 Task: Provide the standings of the 2023 Victory Lane Racing Xfinity Series for the track "Road America".
Action: Mouse moved to (152, 322)
Screenshot: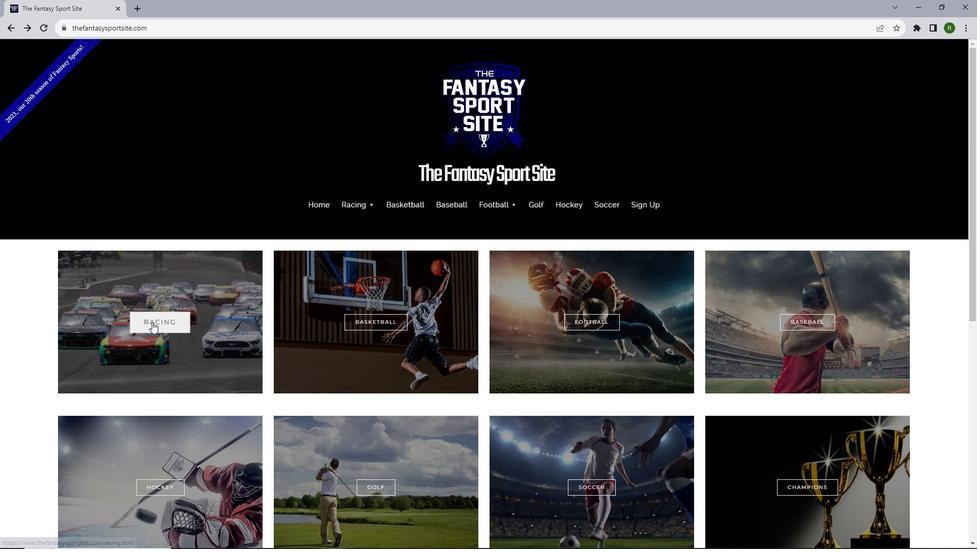 
Action: Mouse pressed left at (152, 322)
Screenshot: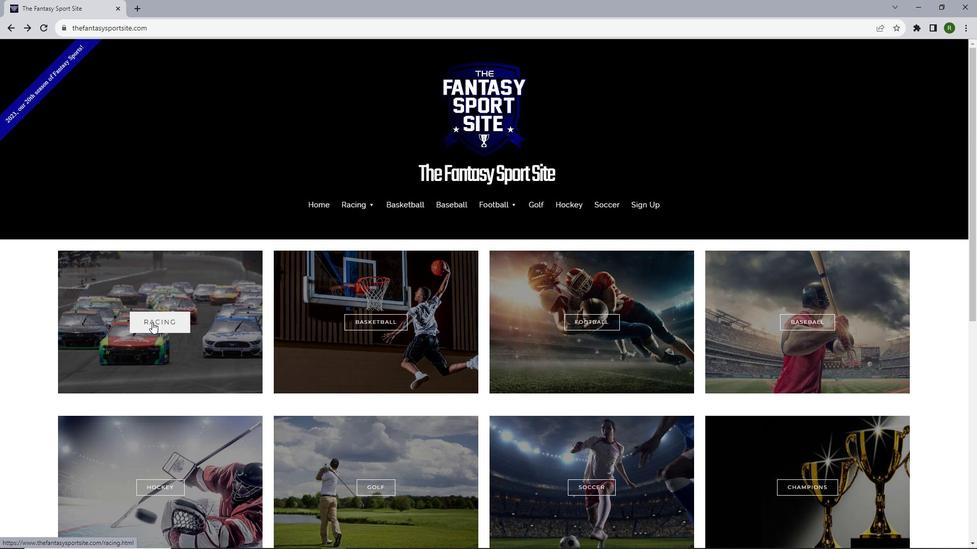 
Action: Mouse moved to (465, 450)
Screenshot: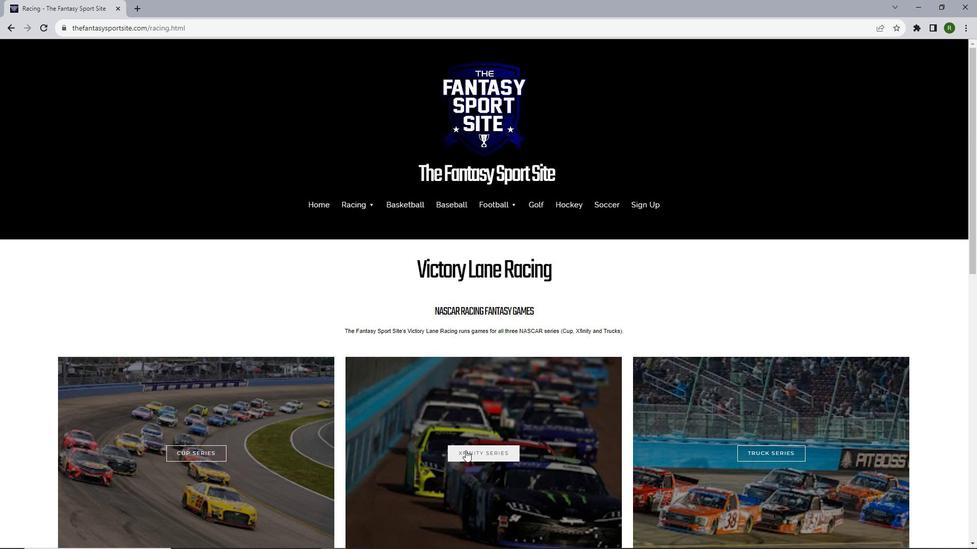 
Action: Mouse pressed left at (465, 450)
Screenshot: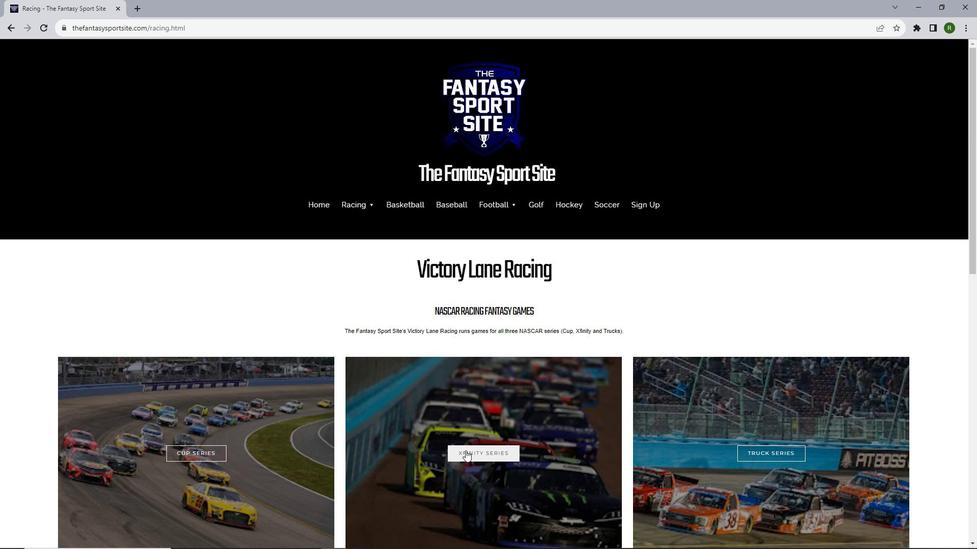 
Action: Mouse moved to (364, 235)
Screenshot: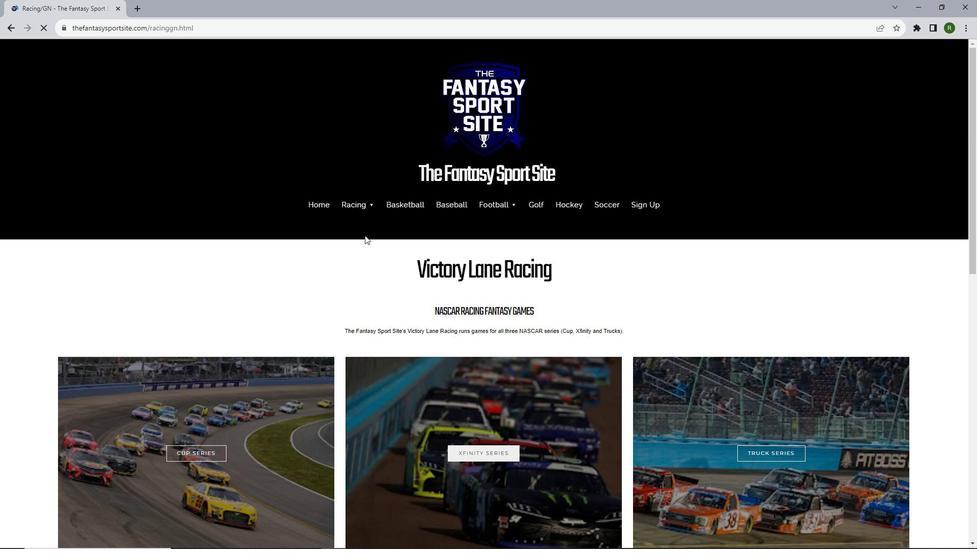
Action: Mouse scrolled (364, 235) with delta (0, 0)
Screenshot: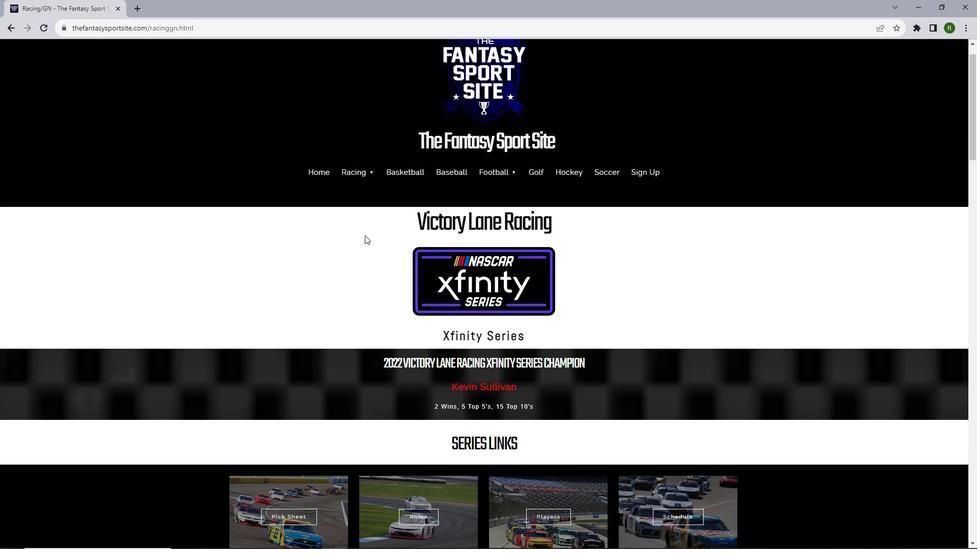 
Action: Mouse scrolled (364, 235) with delta (0, 0)
Screenshot: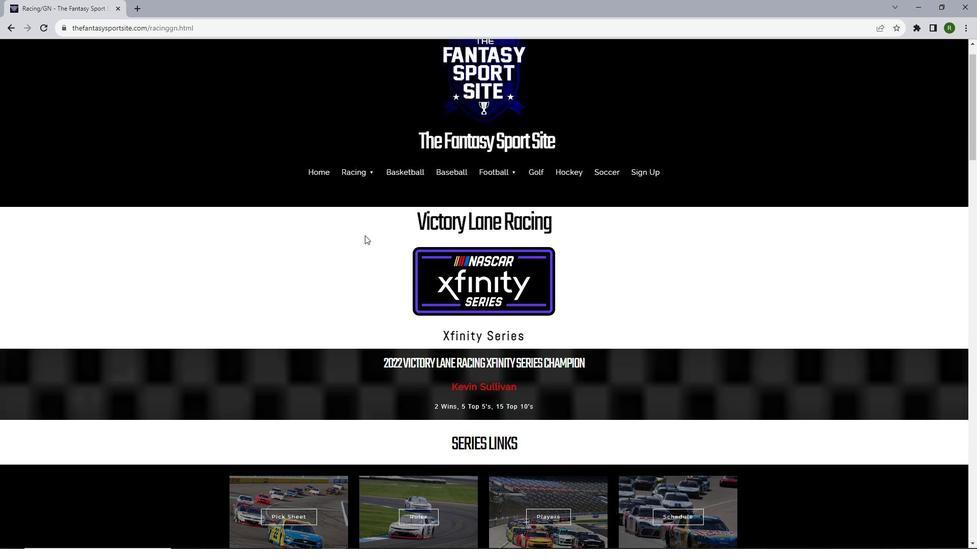 
Action: Mouse scrolled (364, 235) with delta (0, 0)
Screenshot: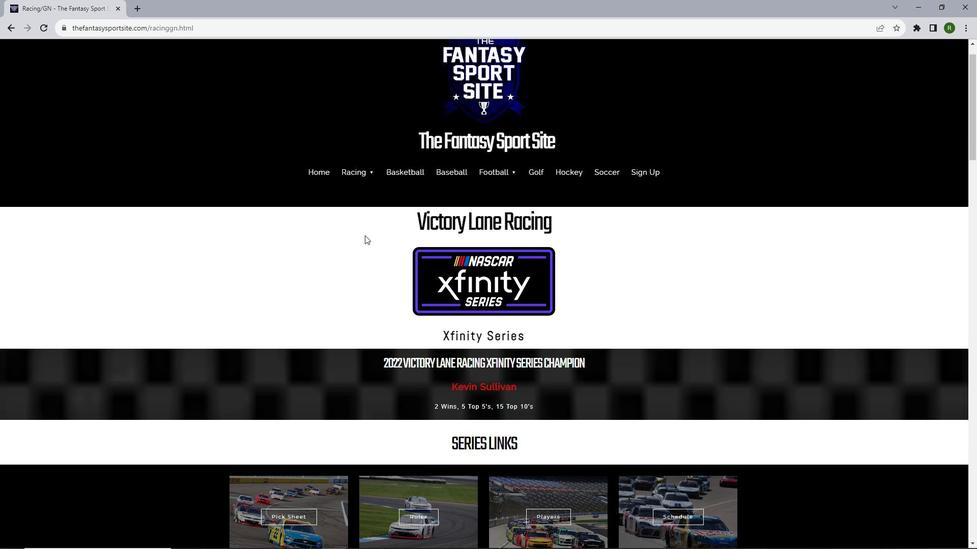 
Action: Mouse scrolled (364, 235) with delta (0, 0)
Screenshot: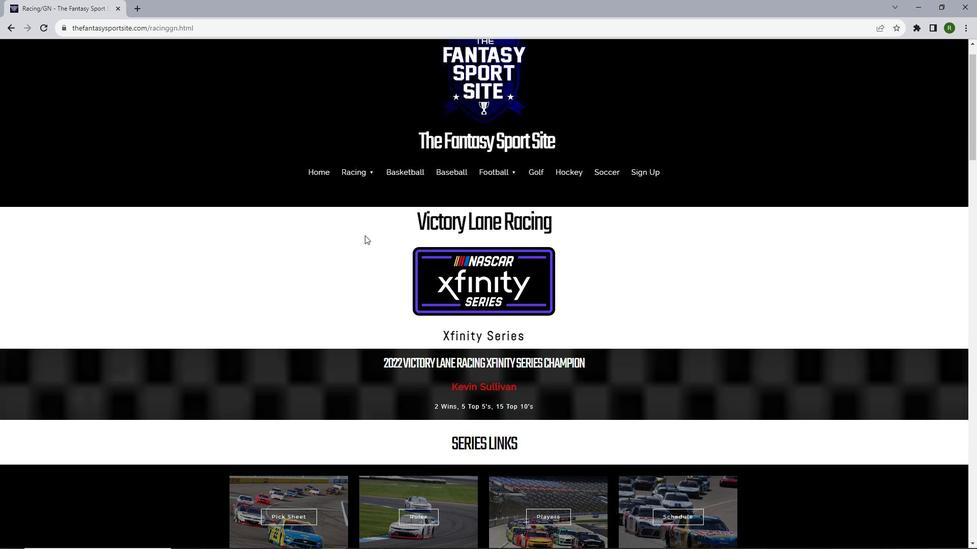 
Action: Mouse moved to (551, 440)
Screenshot: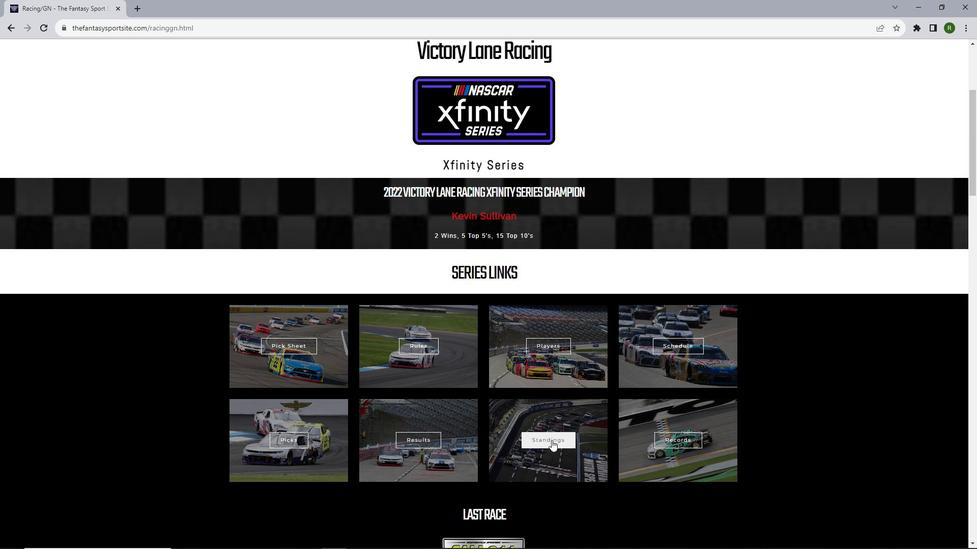 
Action: Mouse pressed left at (551, 440)
Screenshot: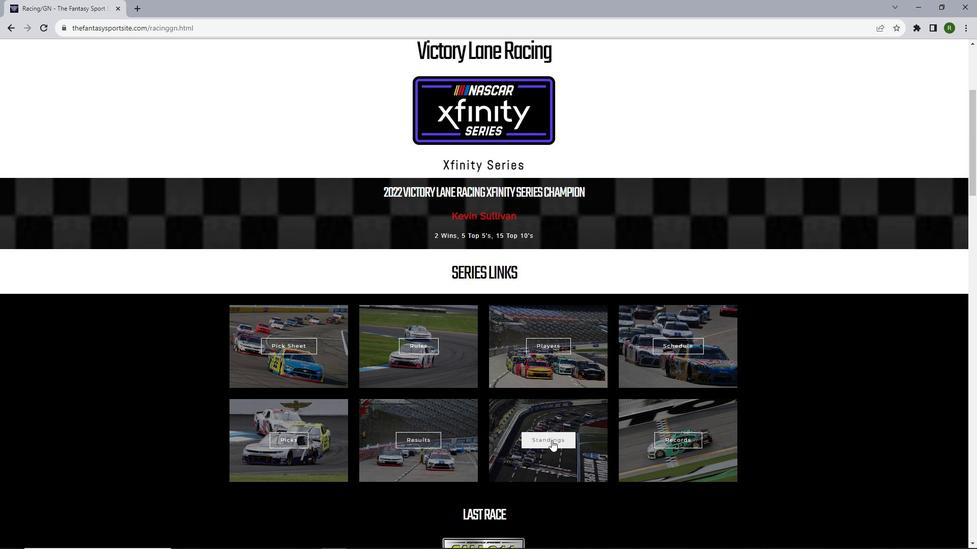 
Action: Mouse moved to (417, 216)
Screenshot: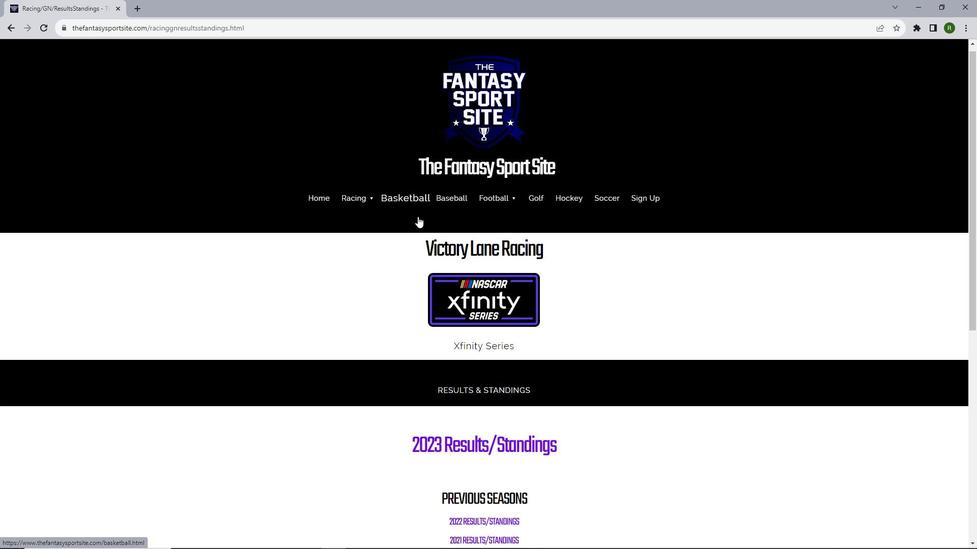 
Action: Mouse scrolled (417, 216) with delta (0, 0)
Screenshot: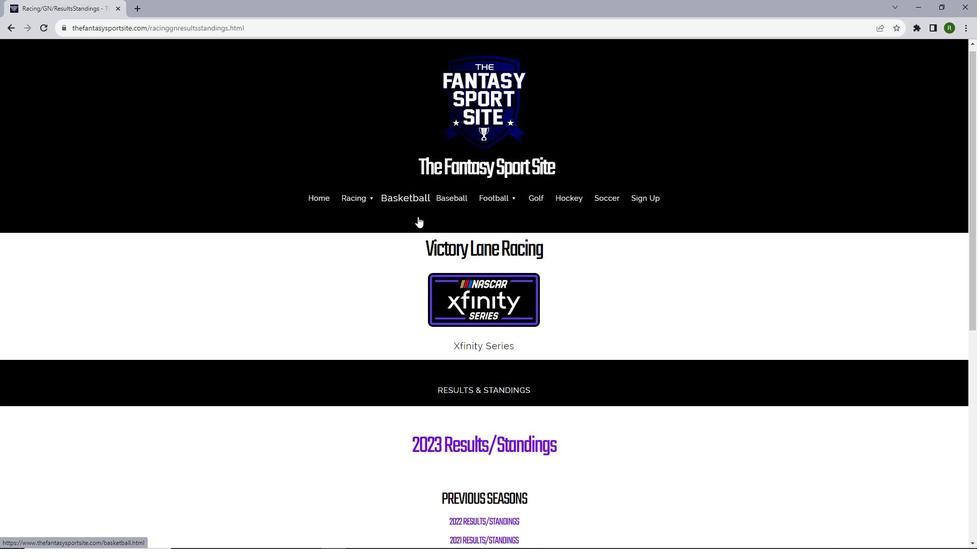 
Action: Mouse scrolled (417, 216) with delta (0, 0)
Screenshot: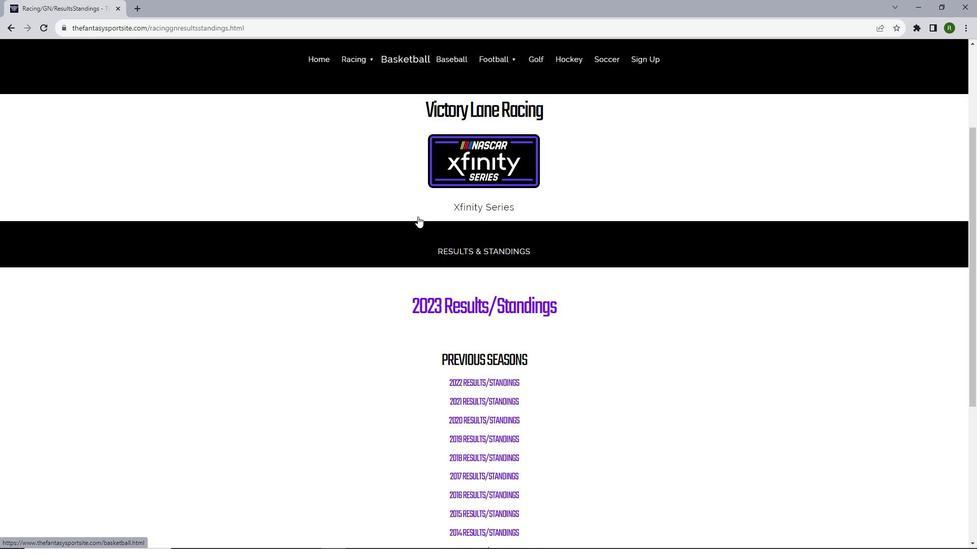 
Action: Mouse scrolled (417, 216) with delta (0, 0)
Screenshot: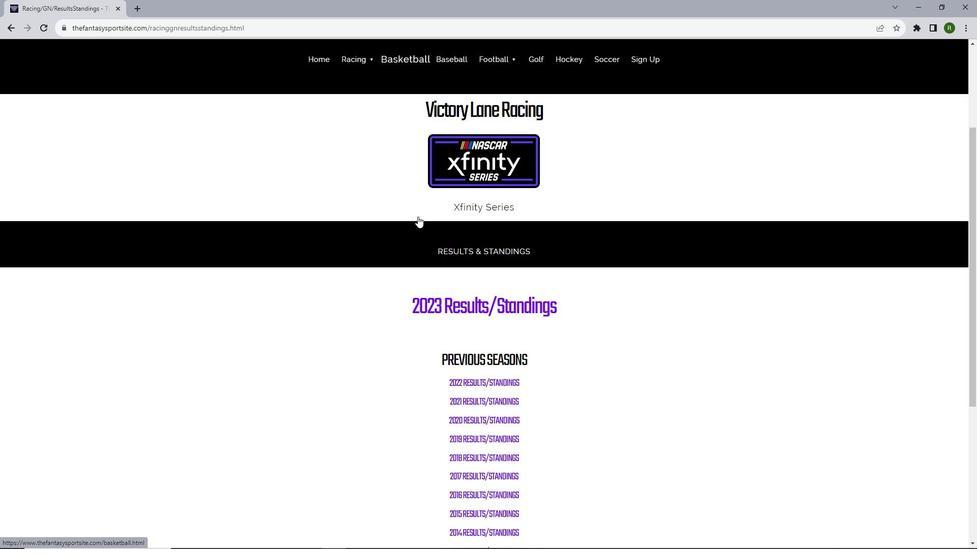 
Action: Mouse moved to (481, 304)
Screenshot: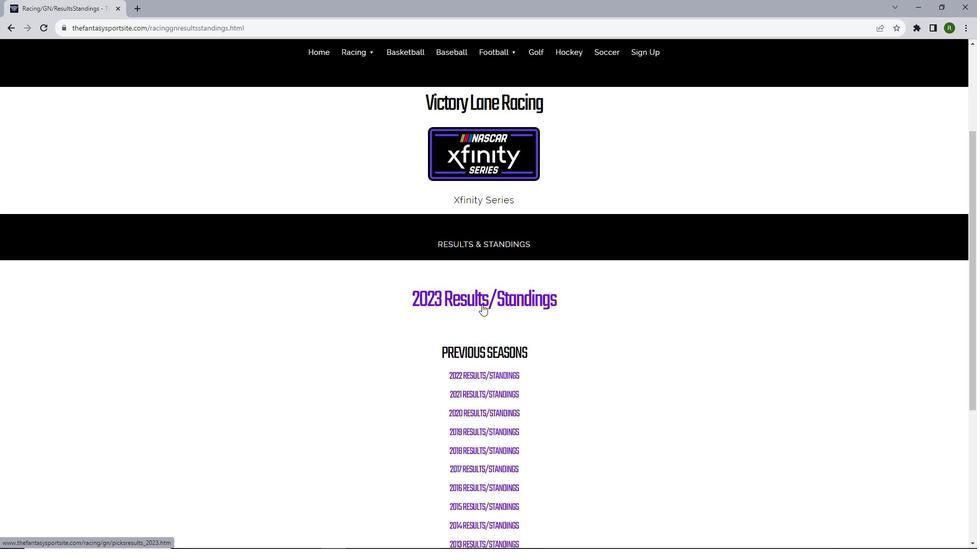
Action: Mouse pressed left at (481, 304)
Screenshot: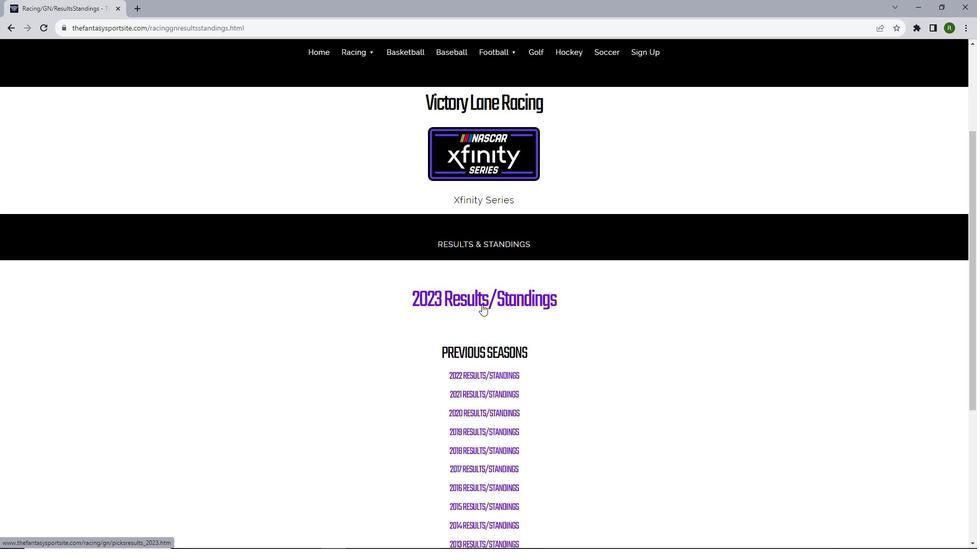 
Action: Mouse moved to (445, 223)
Screenshot: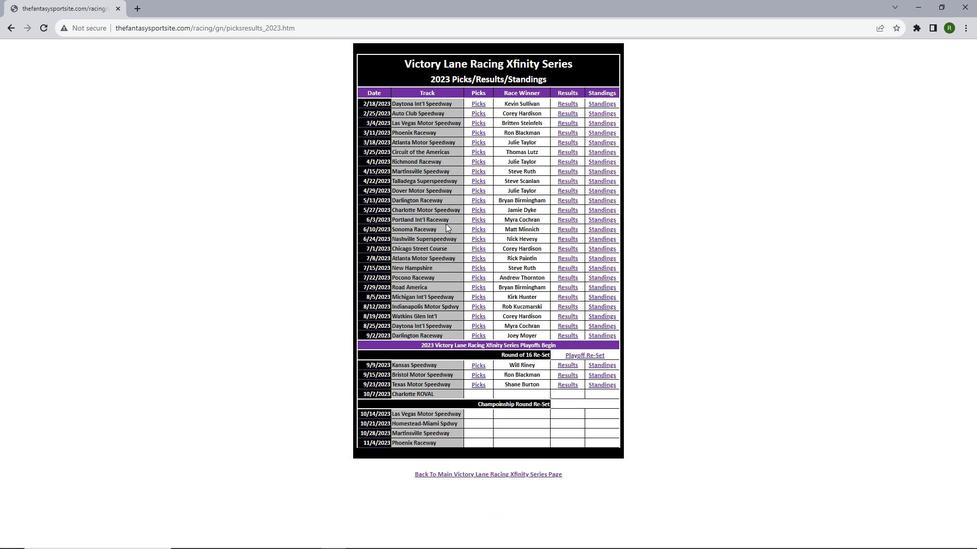 
Action: Mouse scrolled (445, 223) with delta (0, 0)
Screenshot: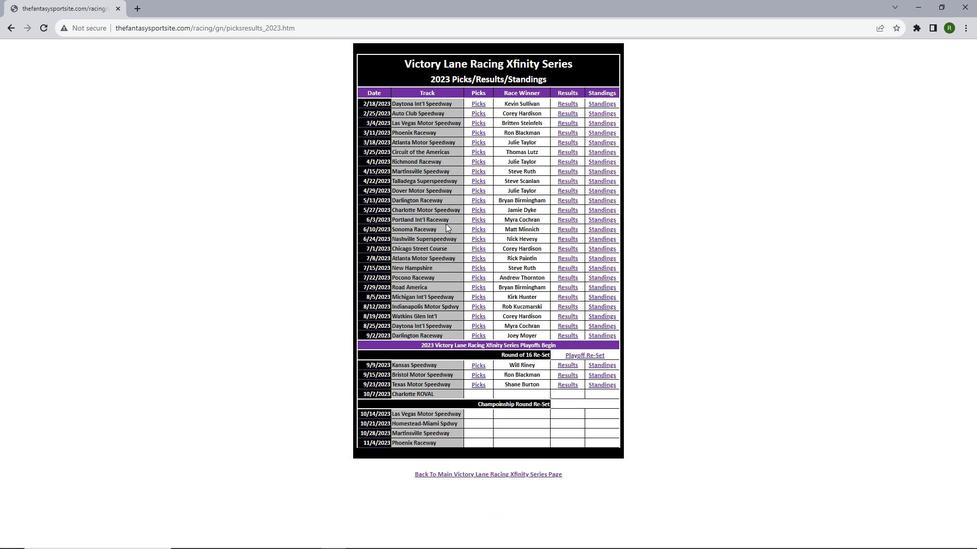 
Action: Mouse scrolled (445, 223) with delta (0, 0)
Screenshot: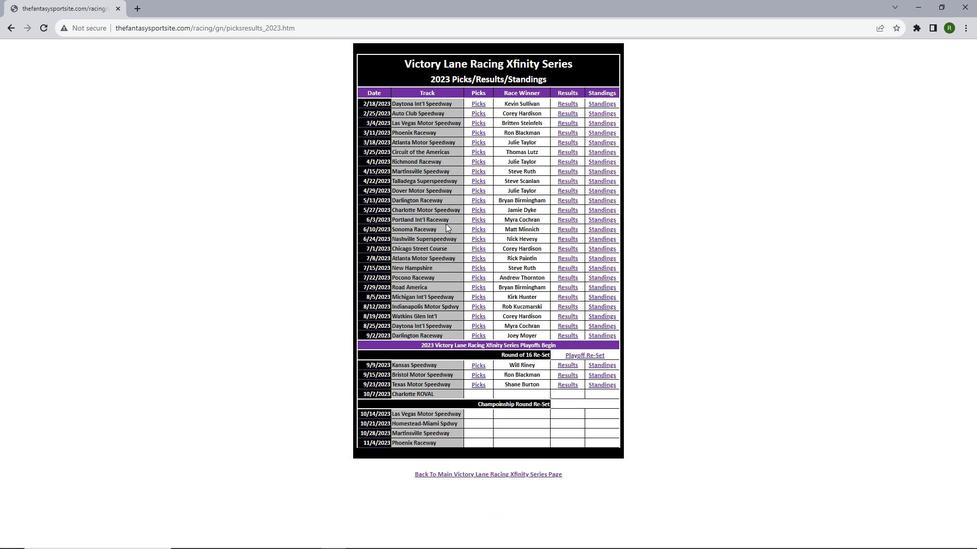 
Action: Mouse moved to (607, 283)
Screenshot: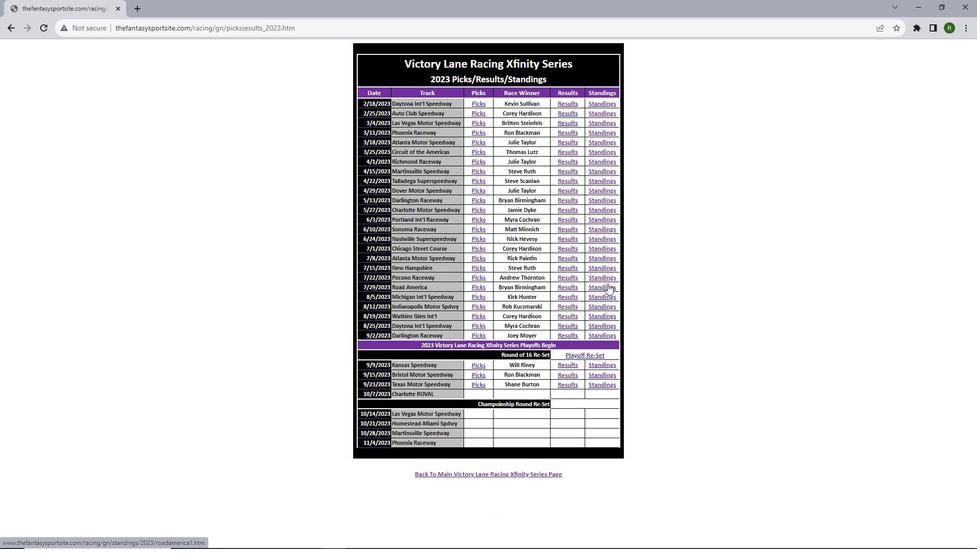 
Action: Mouse pressed left at (607, 283)
Screenshot: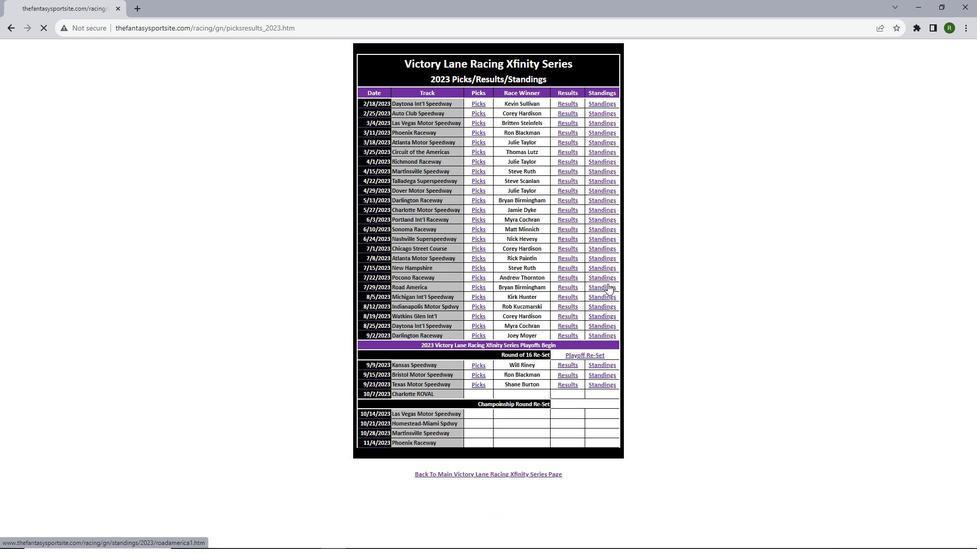 
Action: Mouse moved to (476, 211)
Screenshot: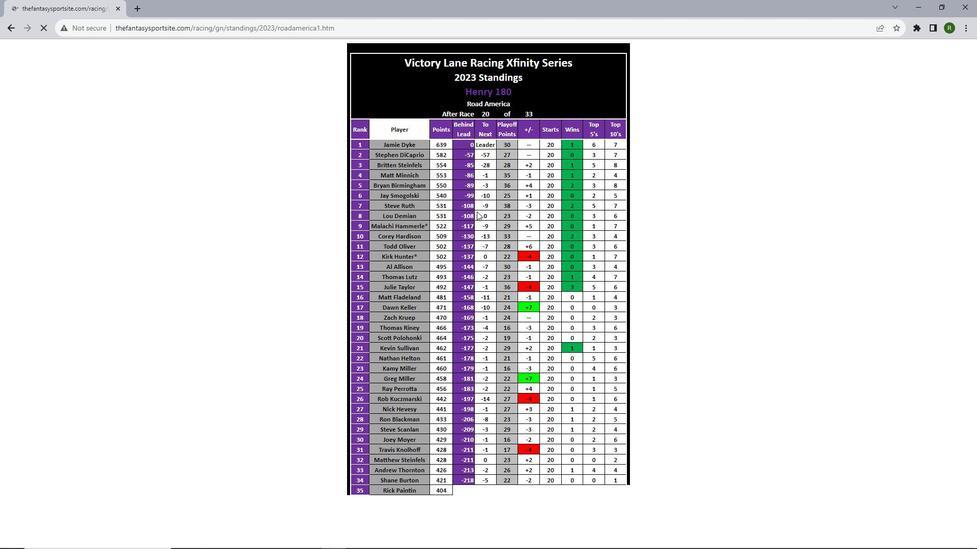 
Action: Mouse scrolled (476, 211) with delta (0, 0)
Screenshot: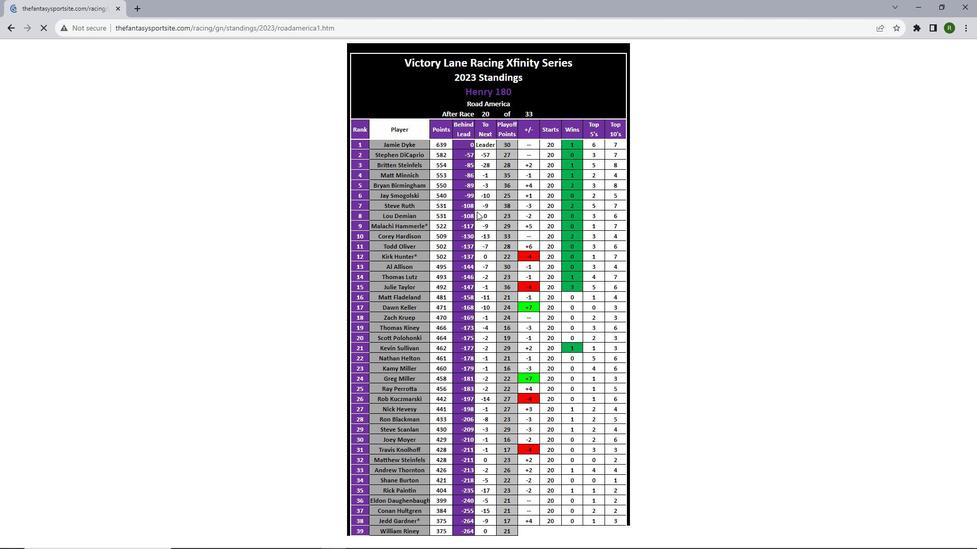 
Action: Mouse scrolled (476, 211) with delta (0, 0)
Screenshot: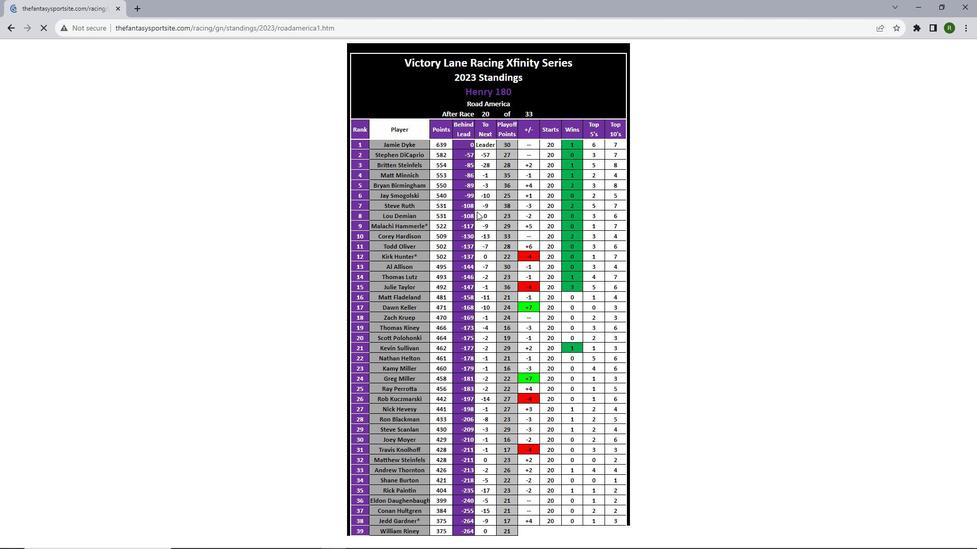 
Action: Mouse scrolled (476, 211) with delta (0, 0)
Screenshot: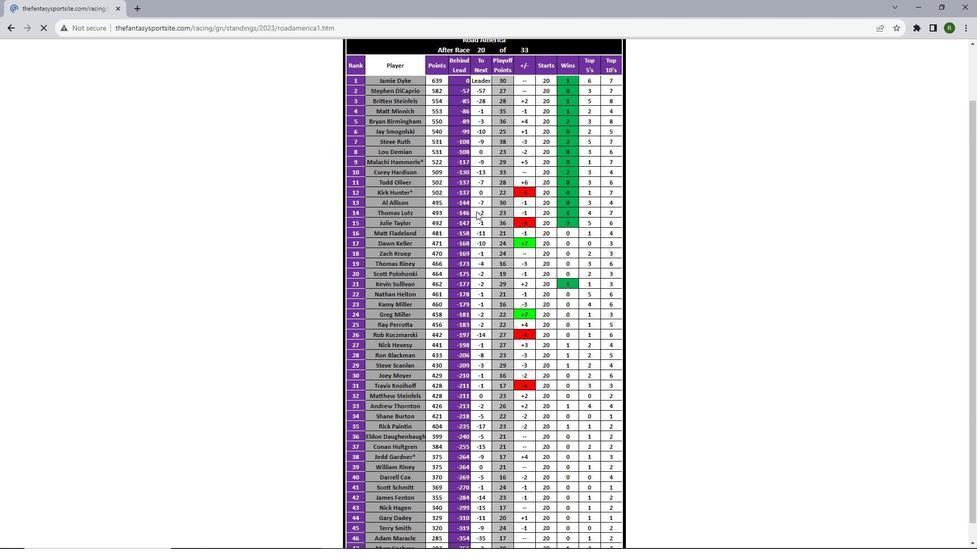 
Action: Mouse scrolled (476, 211) with delta (0, 0)
Screenshot: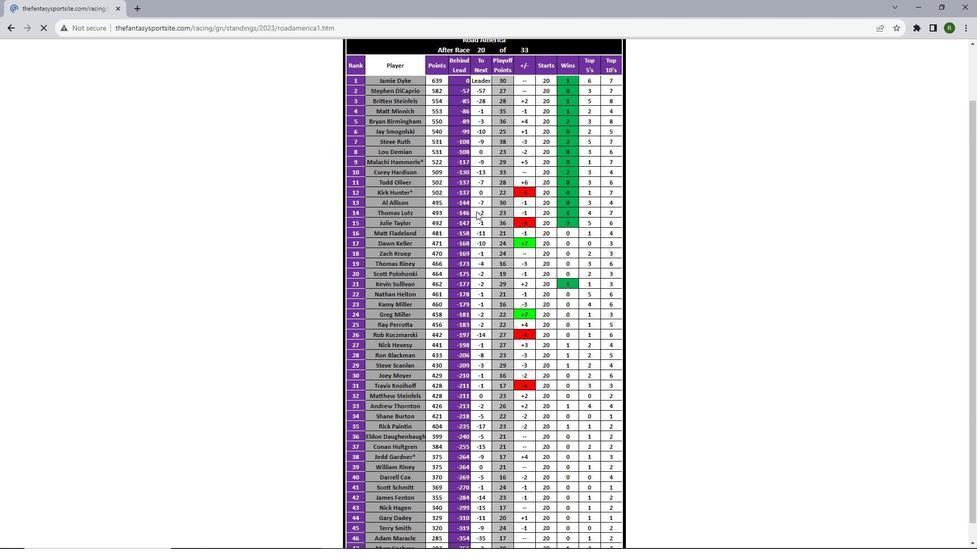 
Action: Mouse scrolled (476, 211) with delta (0, 0)
Screenshot: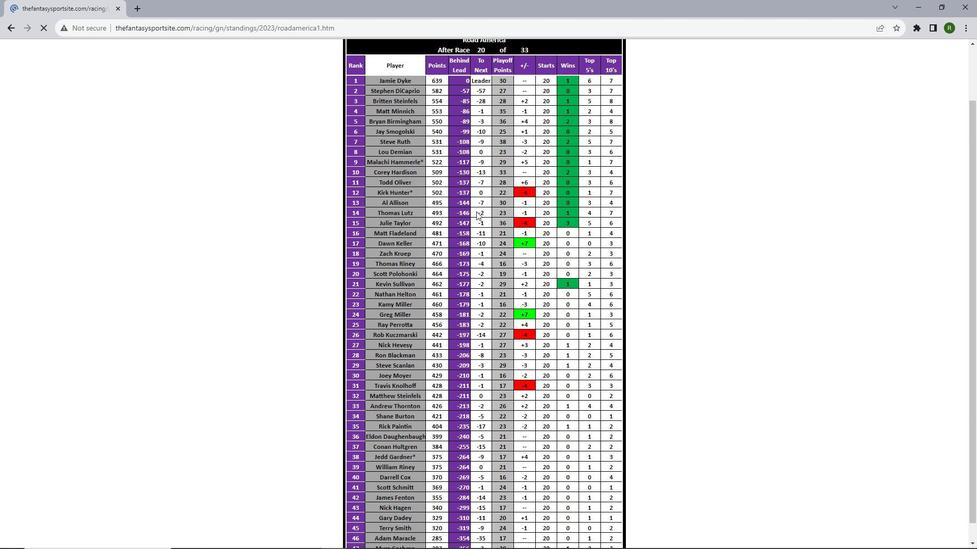 
Action: Mouse scrolled (476, 211) with delta (0, 0)
Screenshot: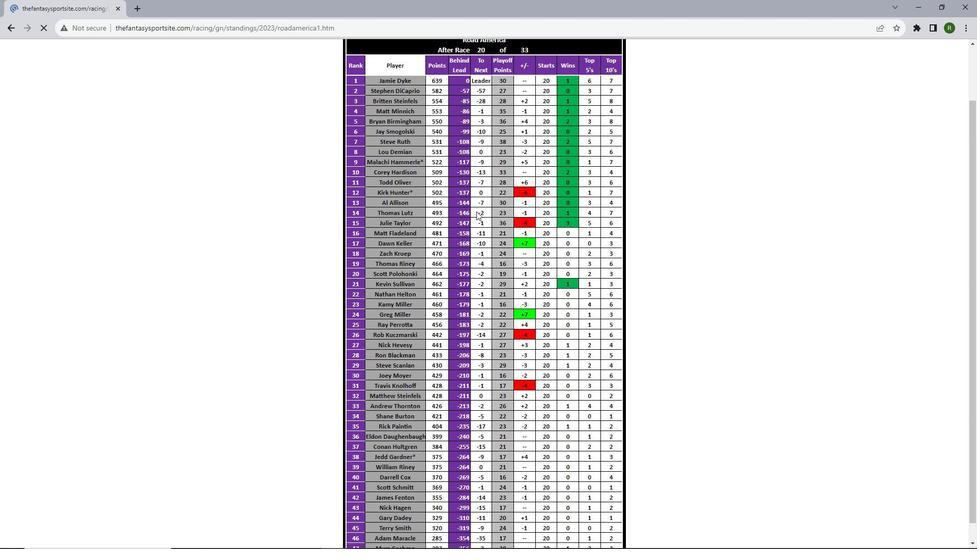 
Action: Mouse moved to (476, 211)
Screenshot: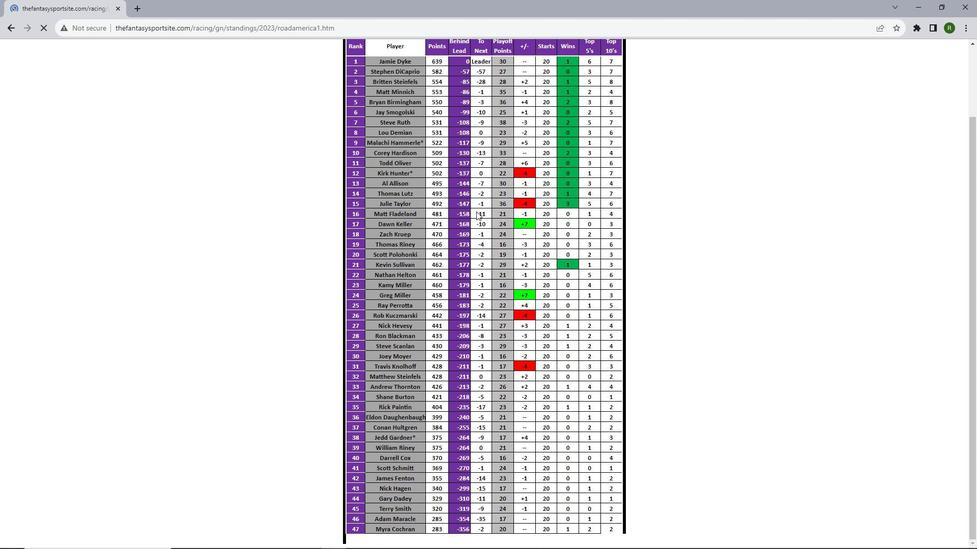 
Action: Mouse scrolled (476, 211) with delta (0, 0)
Screenshot: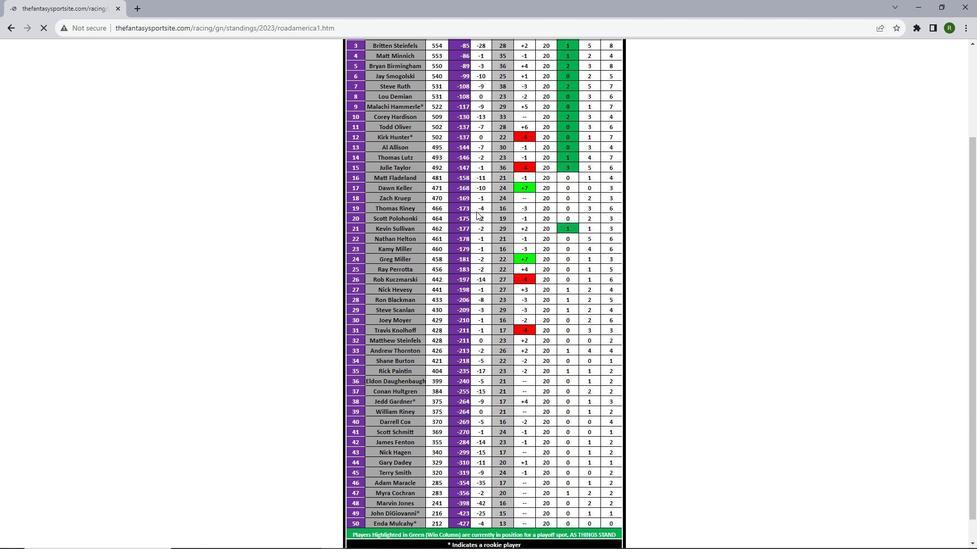 
Action: Mouse scrolled (476, 211) with delta (0, 0)
Screenshot: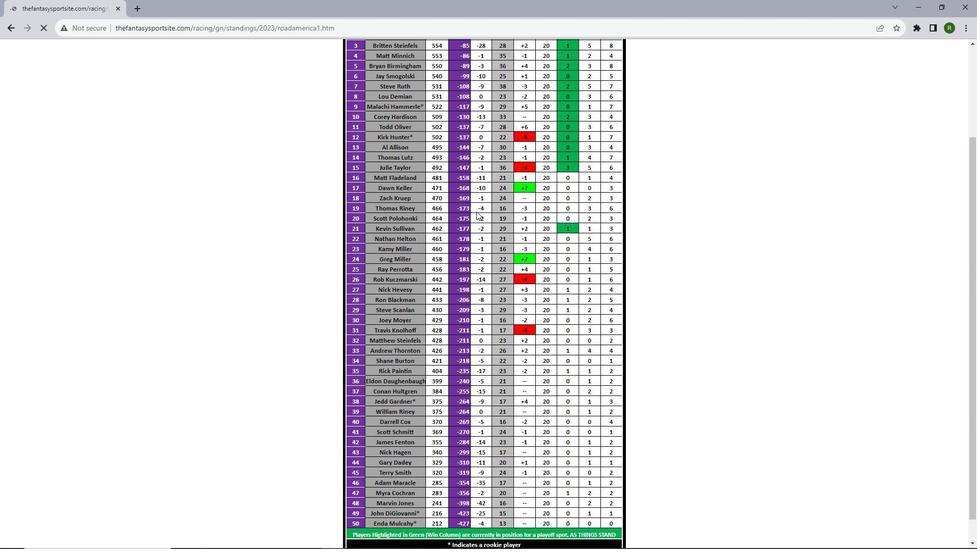
Action: Mouse scrolled (476, 211) with delta (0, 0)
Screenshot: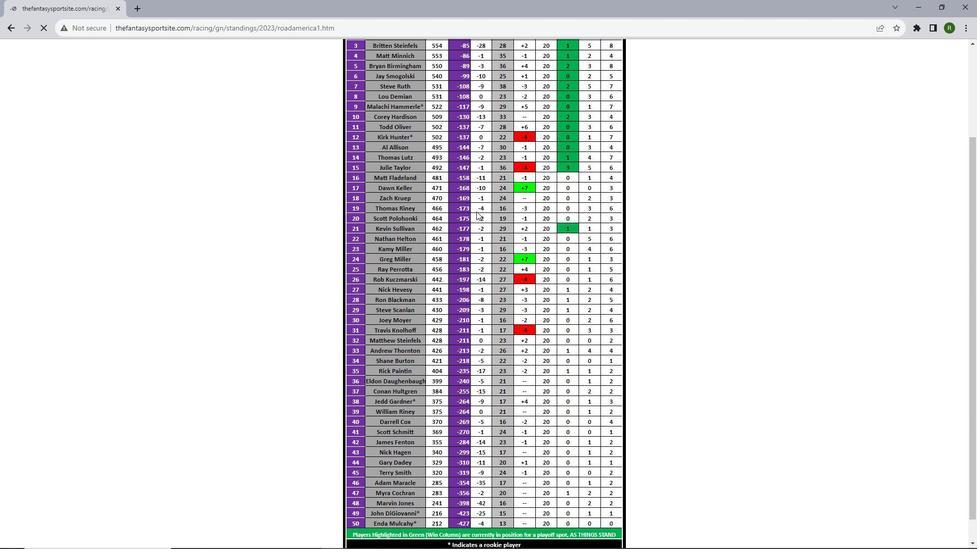 
Action: Mouse scrolled (476, 211) with delta (0, 0)
Screenshot: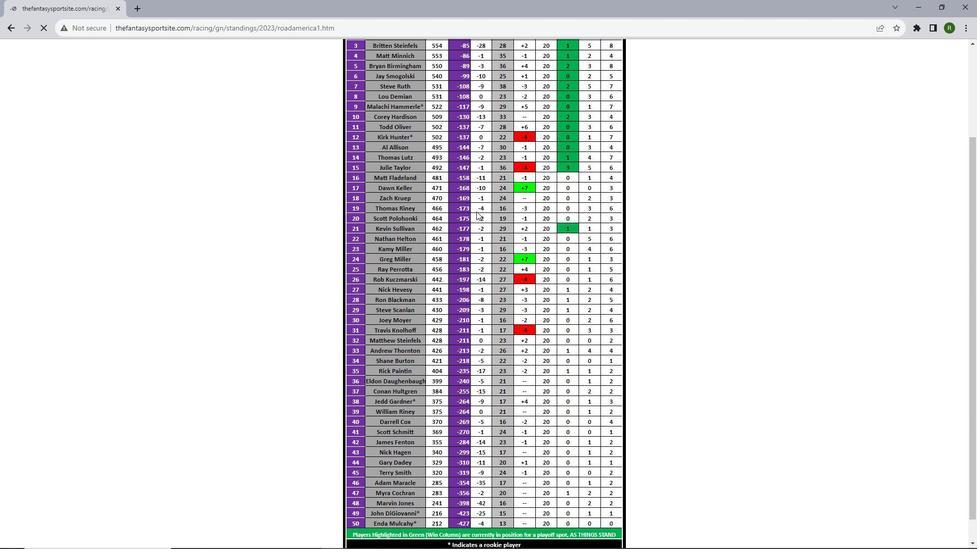 
Action: Mouse scrolled (476, 211) with delta (0, 0)
Screenshot: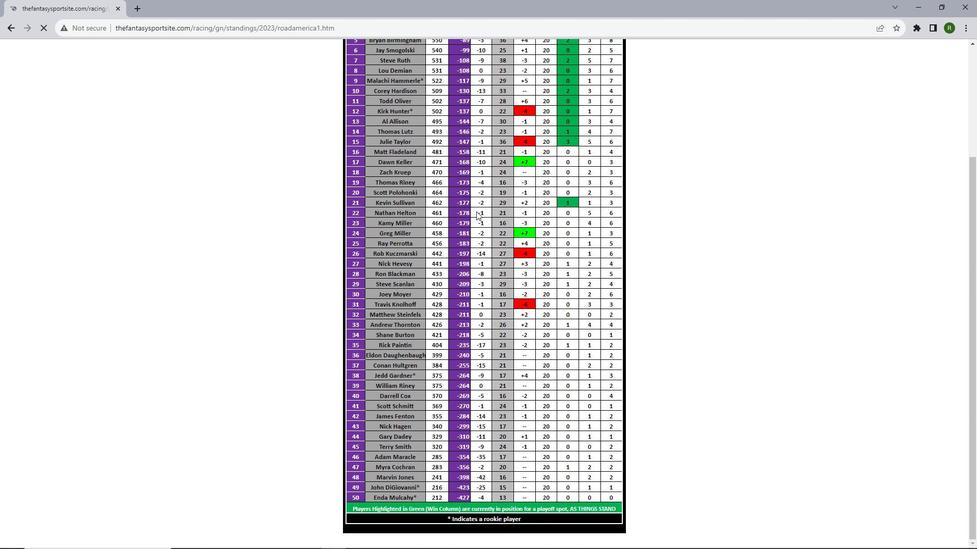 
Action: Mouse scrolled (476, 212) with delta (0, 0)
Screenshot: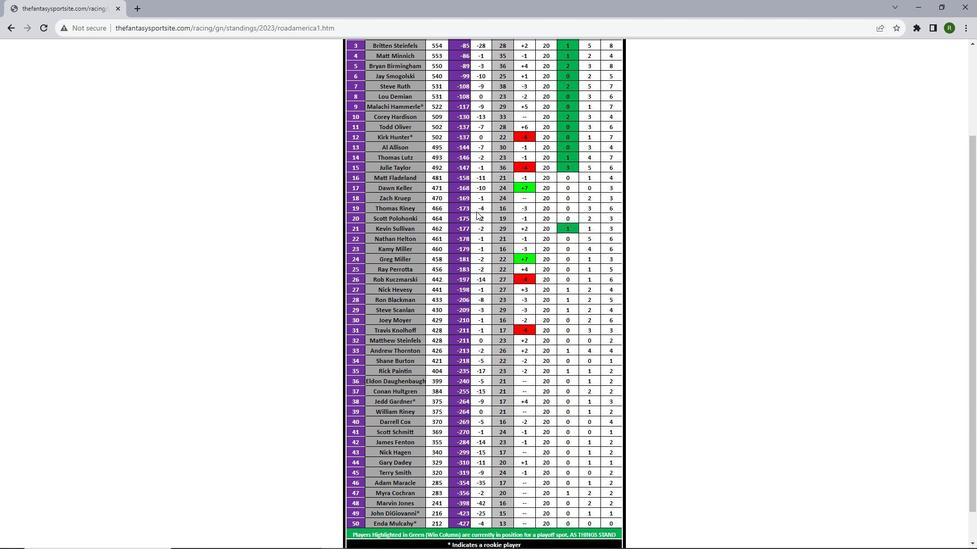 
Action: Mouse scrolled (476, 212) with delta (0, 0)
Screenshot: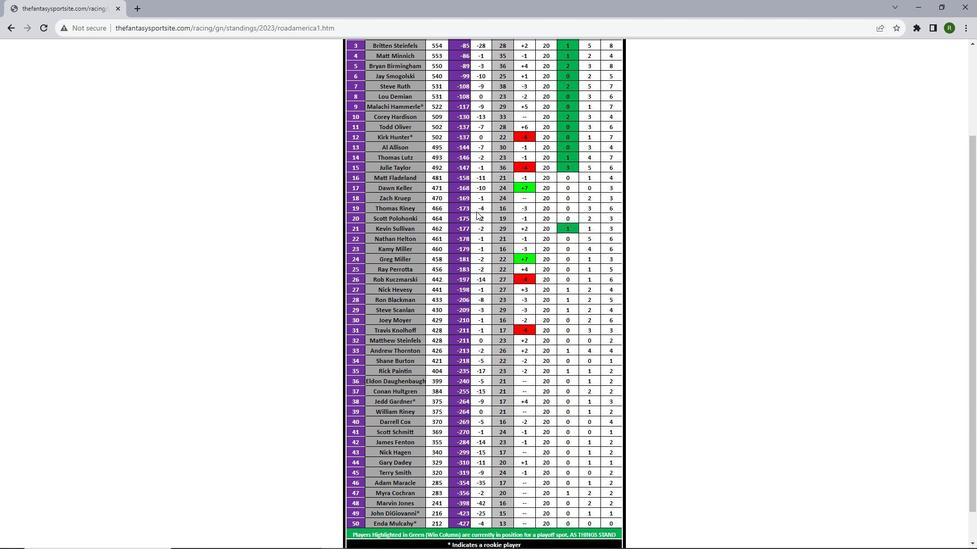 
Action: Mouse scrolled (476, 212) with delta (0, 0)
Screenshot: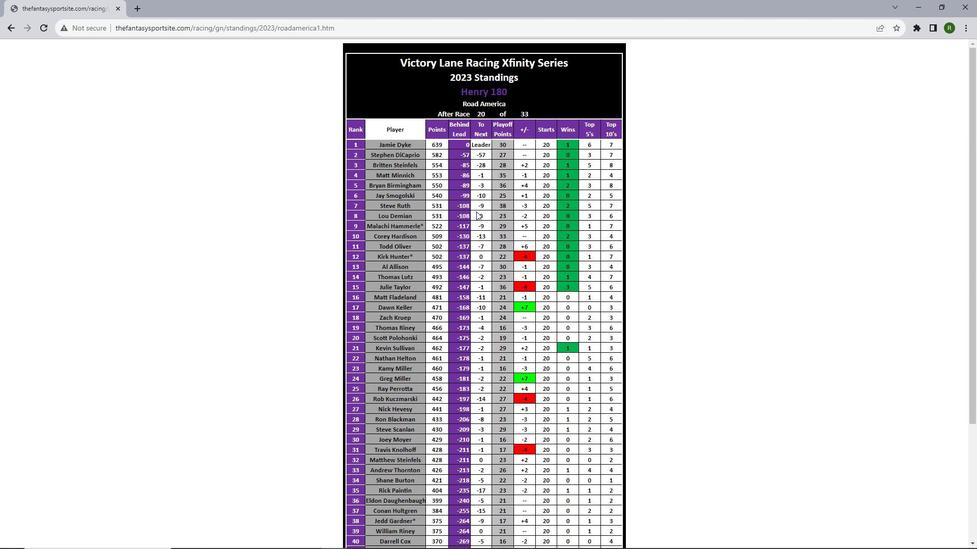 
Action: Mouse scrolled (476, 212) with delta (0, 0)
Screenshot: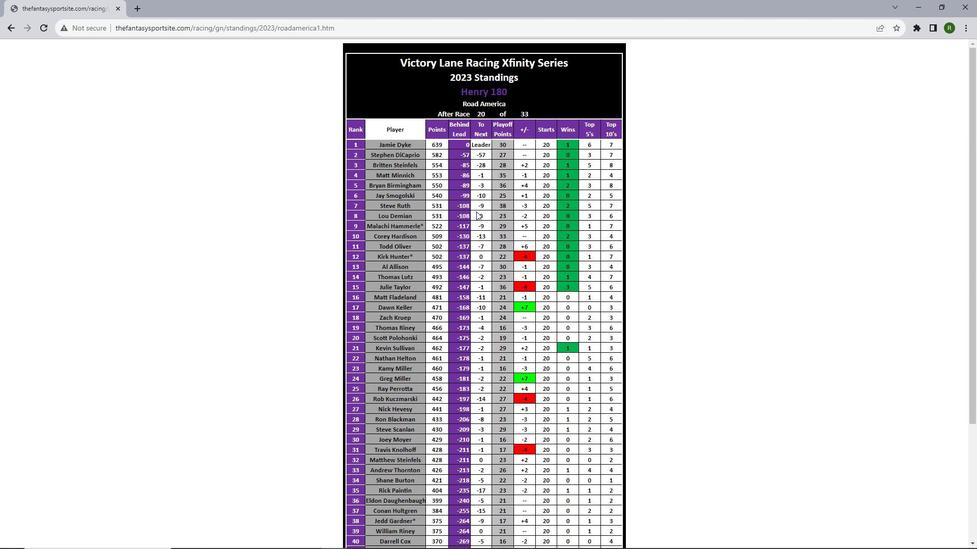 
Action: Mouse scrolled (476, 212) with delta (0, 0)
Screenshot: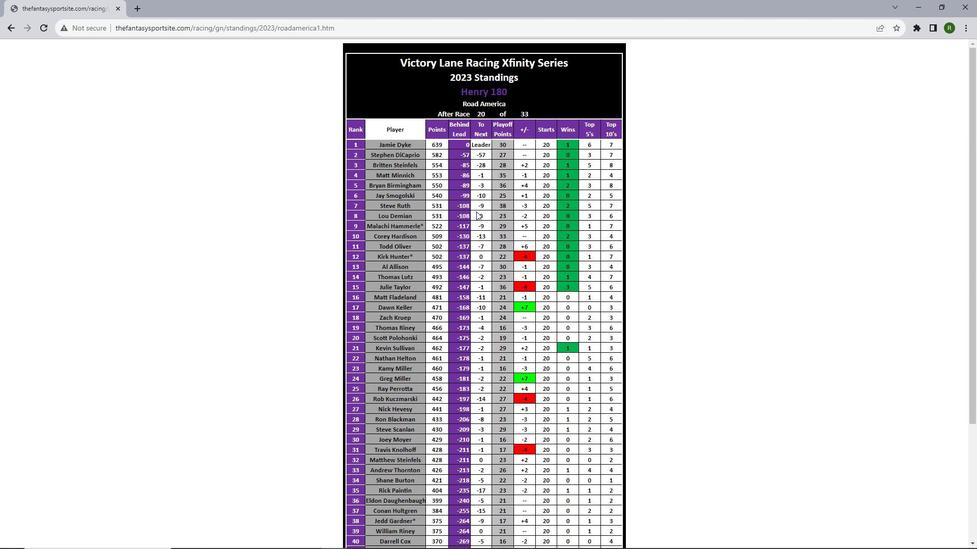 
Action: Mouse scrolled (476, 212) with delta (0, 0)
Screenshot: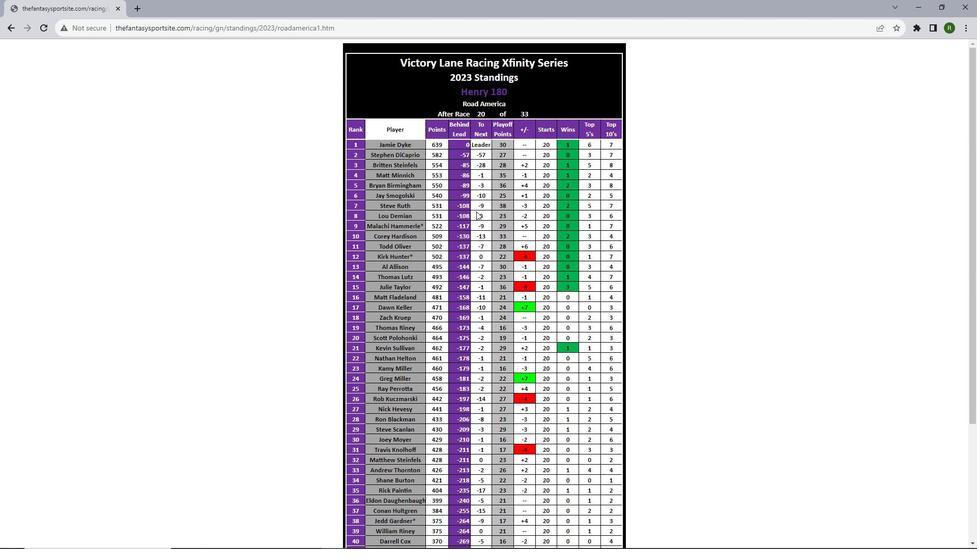 
Action: Mouse scrolled (476, 212) with delta (0, 0)
Screenshot: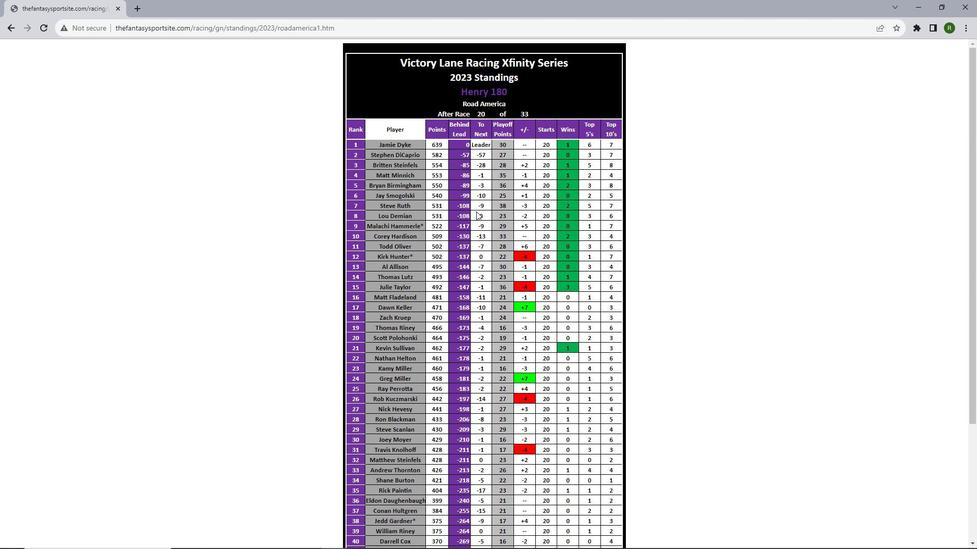 
